 Task: Add an event with the title Sales Pipeline Management and Review, date '2024/03/03', time 9:40 AM to 11:40 AMand add a description: Welcome to the Lunch Break: Meditation Session with a Potential Investor, an exciting opportunity to connect, share your business vision, and explore potential investment opportunities. This meeting is designed to foster a mutually beneficial relationship between you and the investor, providing a platform to discuss your business goals, growth strategies, and the potential for collaboration.Select event color  Tomato . Add location for the event as: Riga, Latvia, logged in from the account softage.4@softage.netand send the event invitation to softage.2@softage.net and softage.3@softage.net. Set a reminder for the event Daily
Action: Mouse moved to (88, 107)
Screenshot: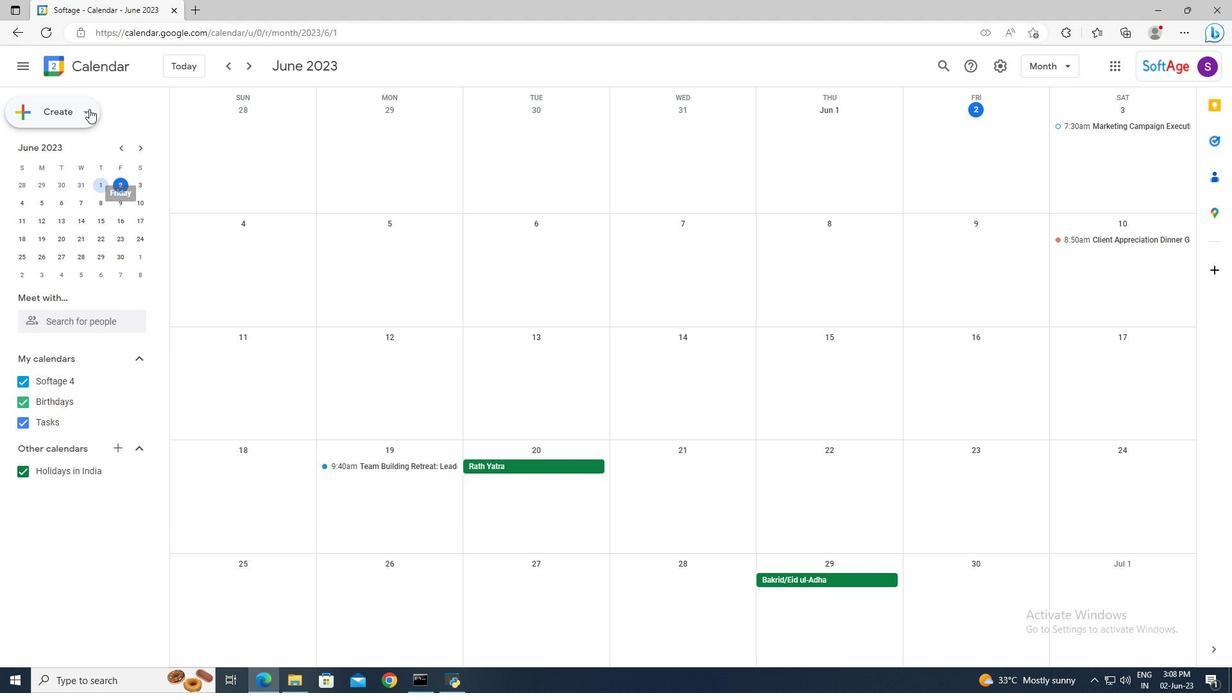 
Action: Mouse pressed left at (88, 107)
Screenshot: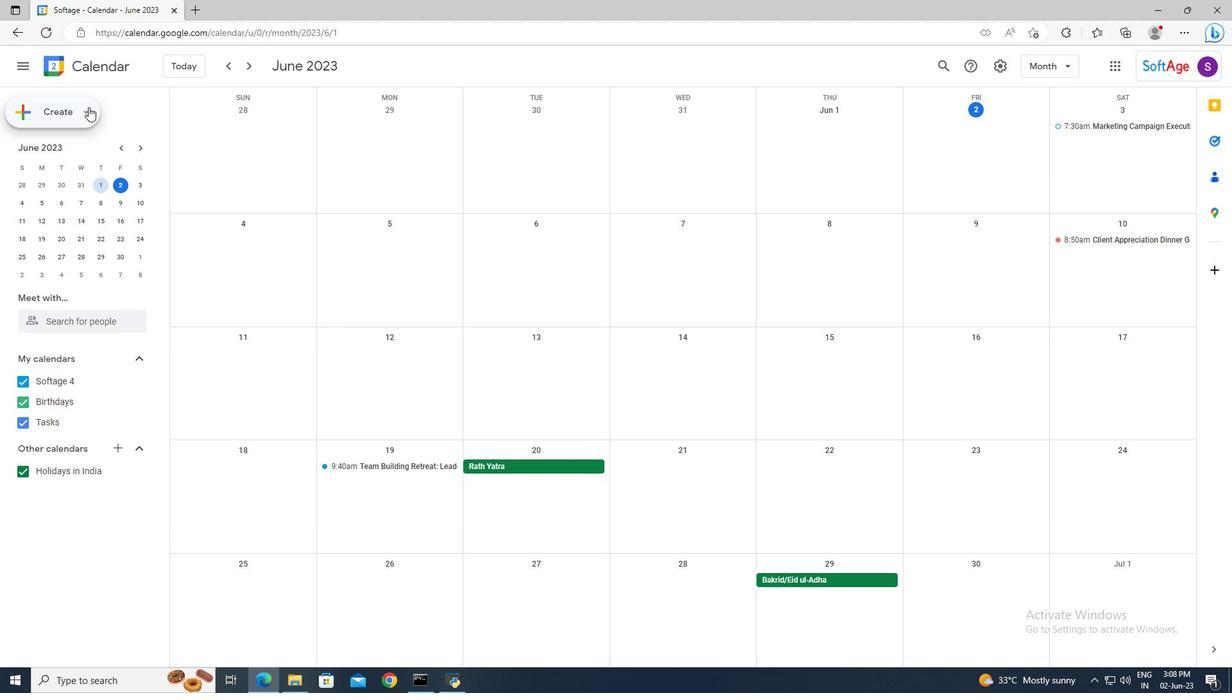 
Action: Mouse moved to (89, 139)
Screenshot: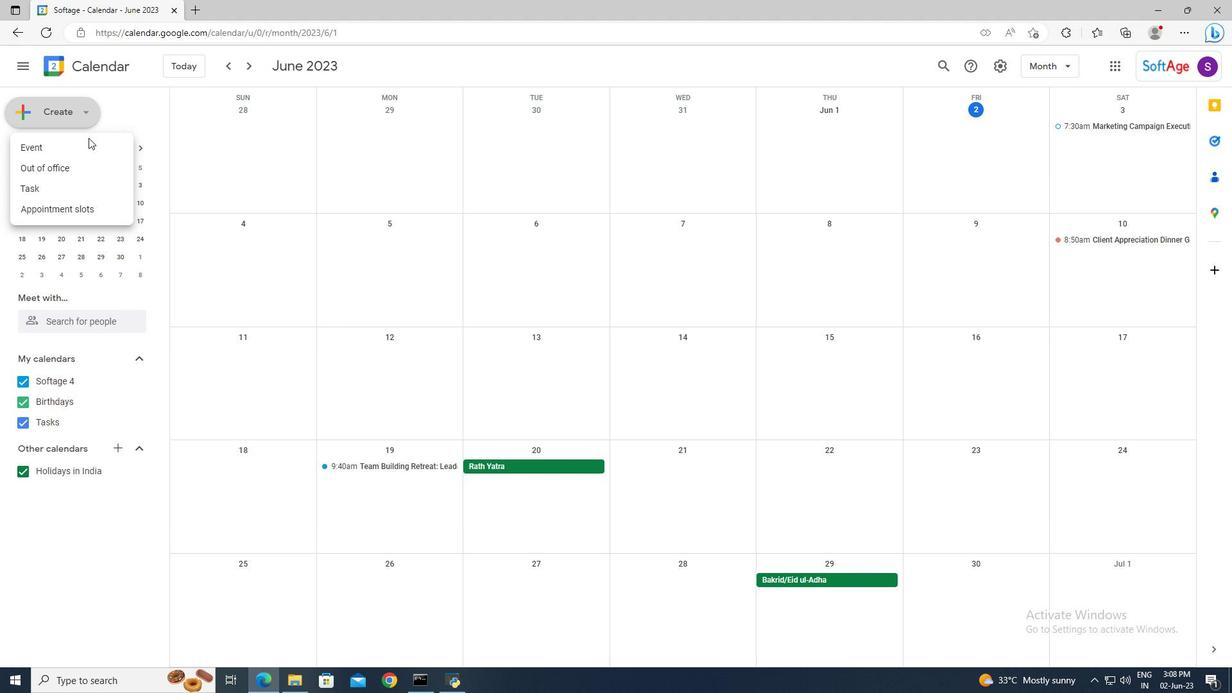 
Action: Mouse pressed left at (89, 139)
Screenshot: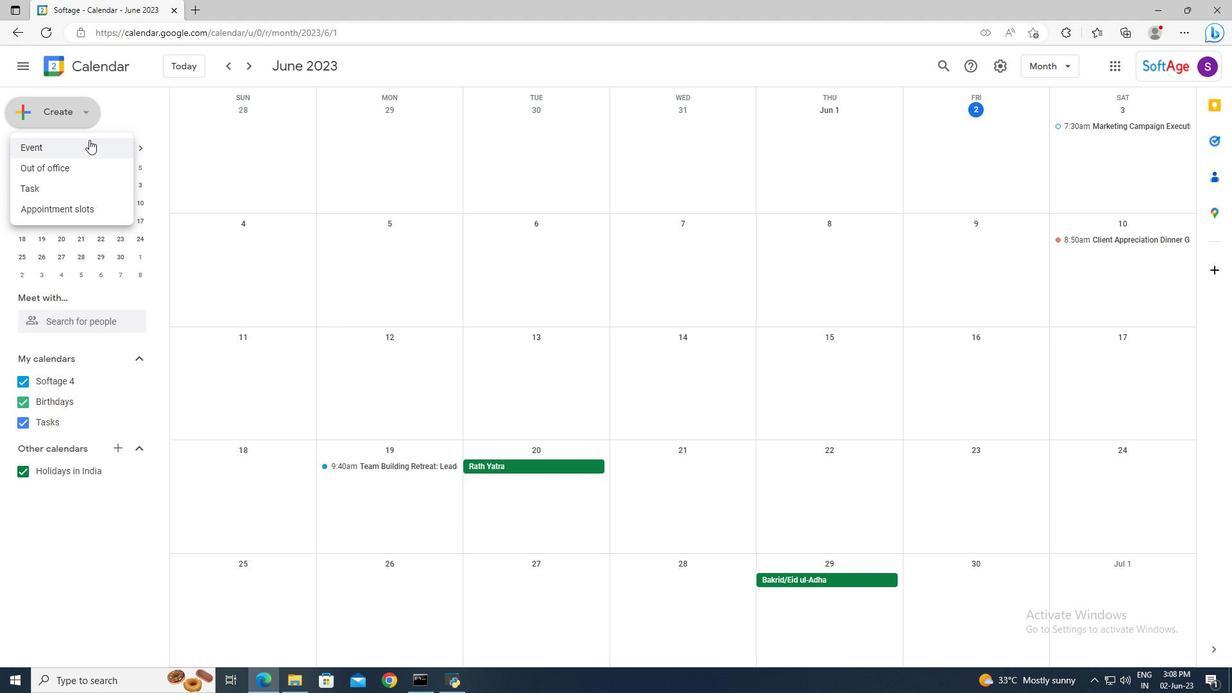 
Action: Mouse moved to (638, 428)
Screenshot: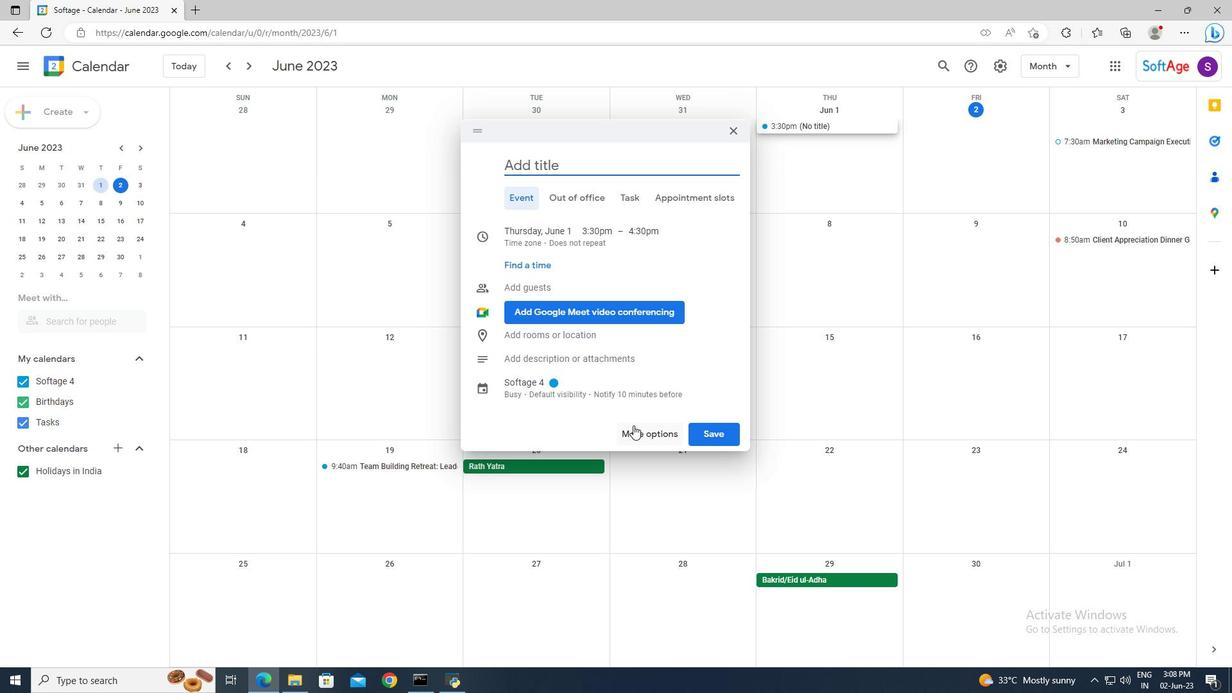
Action: Mouse pressed left at (638, 428)
Screenshot: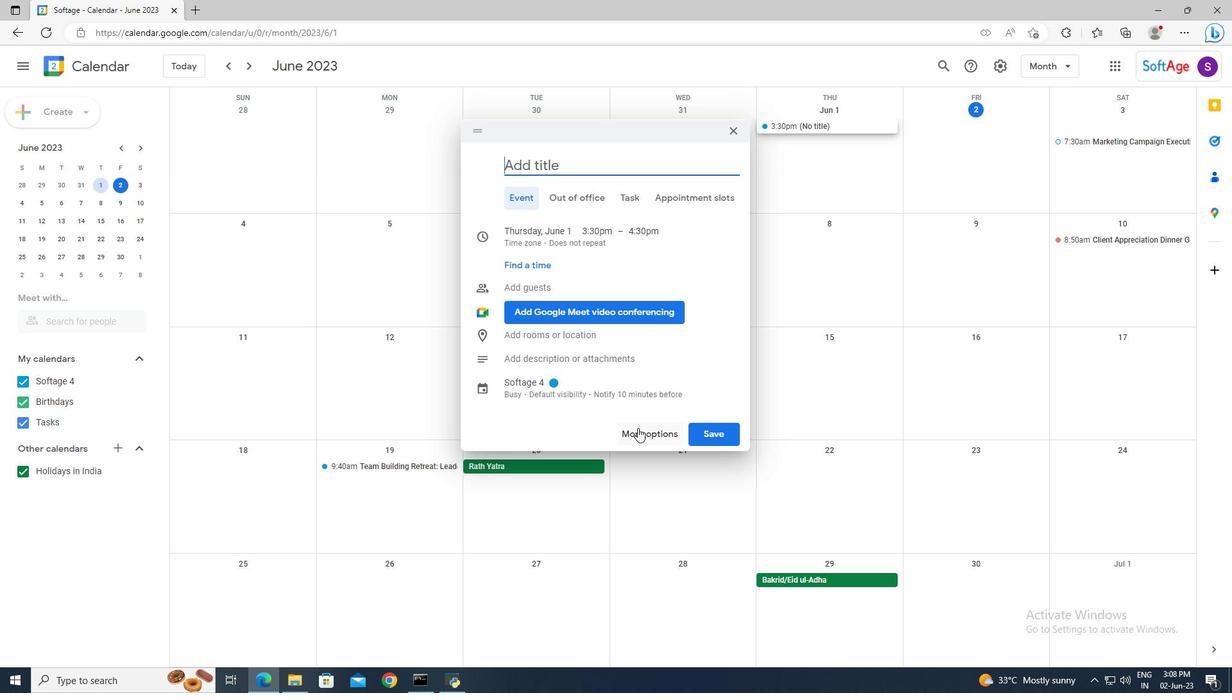 
Action: Mouse moved to (215, 74)
Screenshot: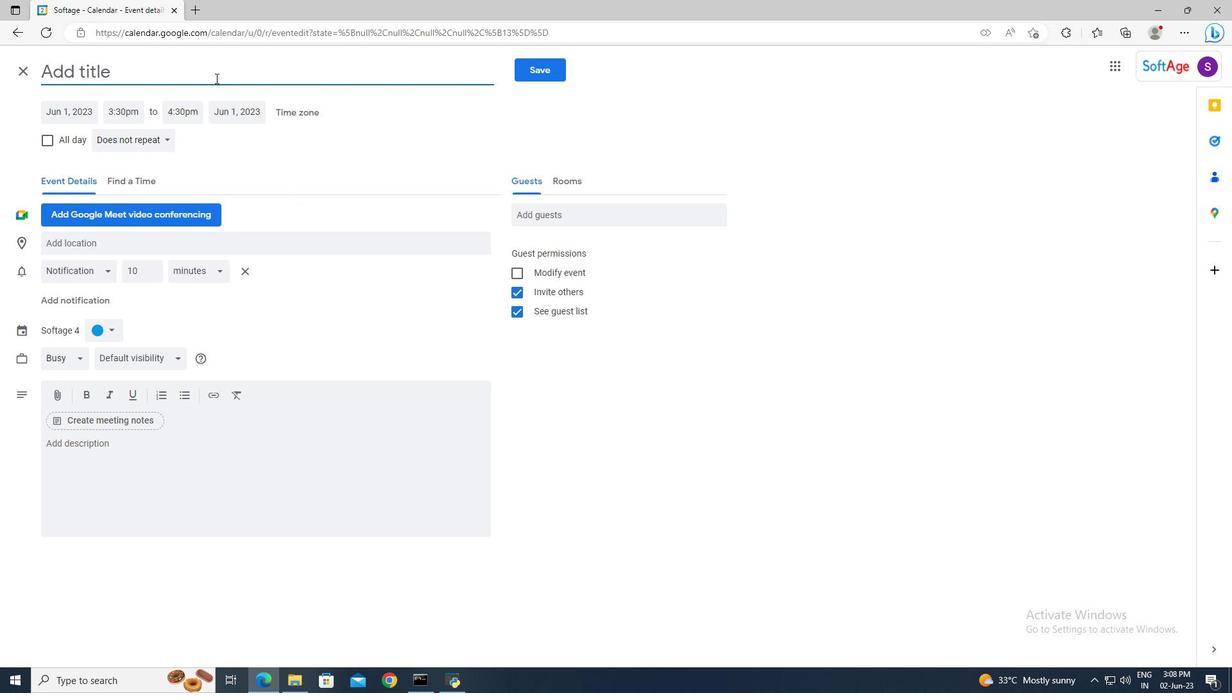 
Action: Mouse pressed left at (215, 74)
Screenshot: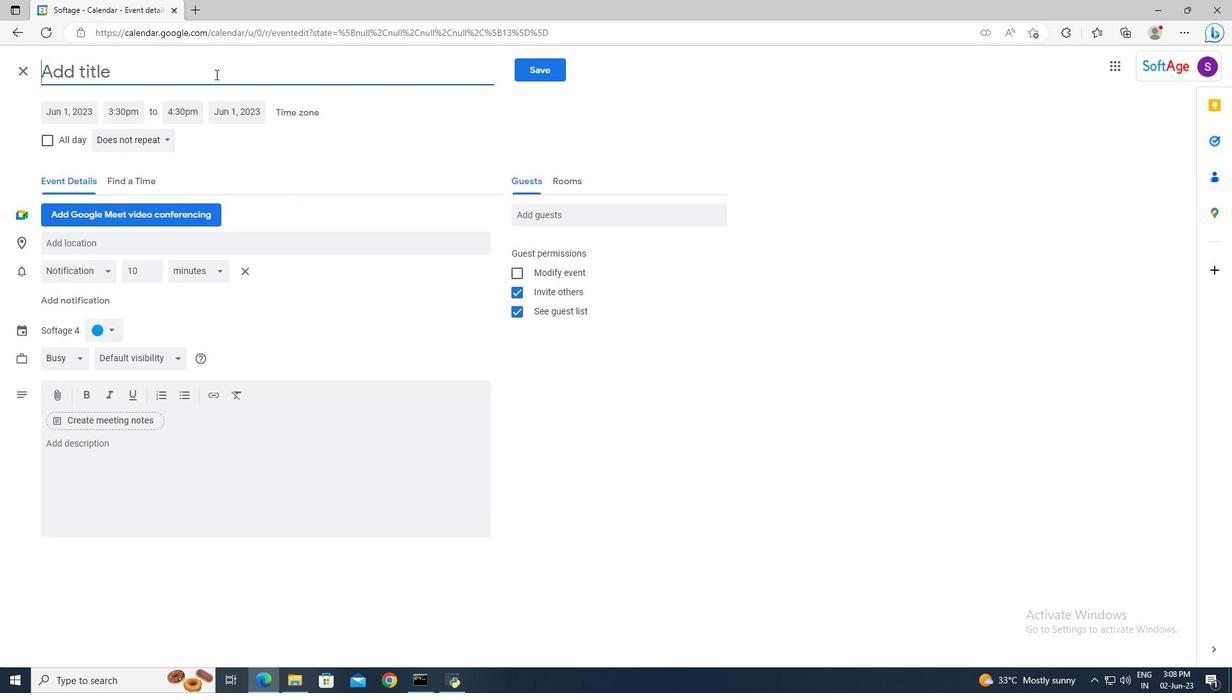 
Action: Key pressed <Key.shift>Sales<Key.space><Key.shift>Pipeline<Key.space><Key.shift>Management<Key.space>and<Key.space><Key.shift>Review
Screenshot: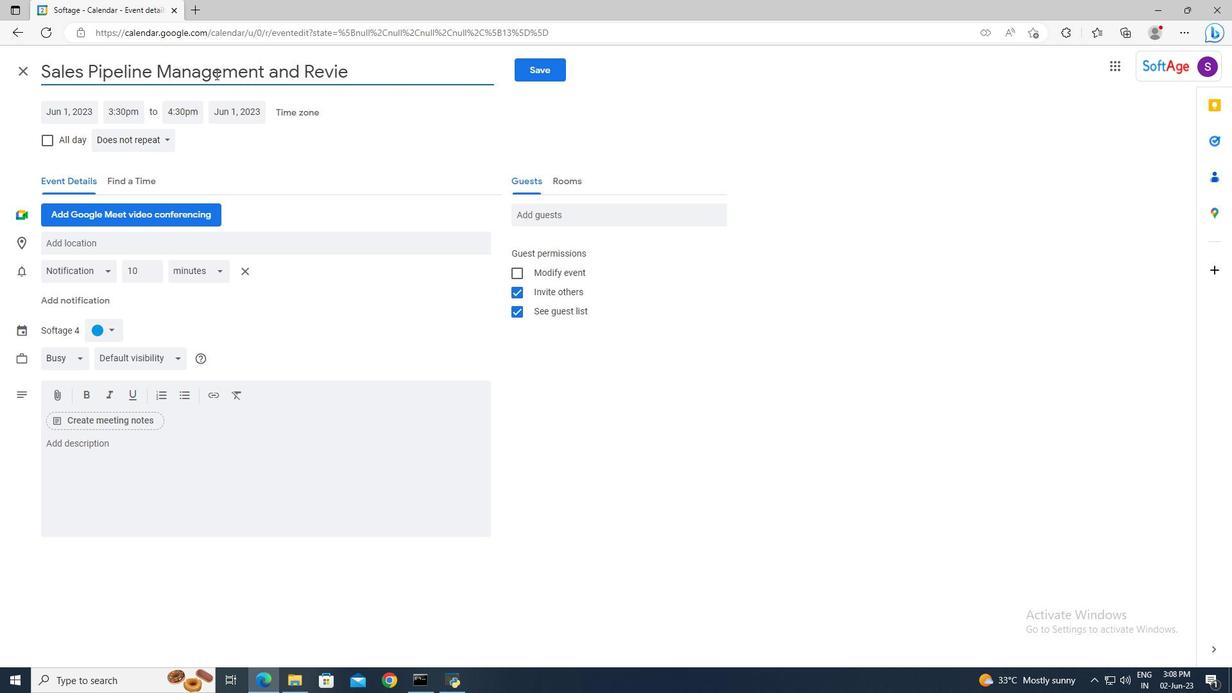 
Action: Mouse moved to (92, 107)
Screenshot: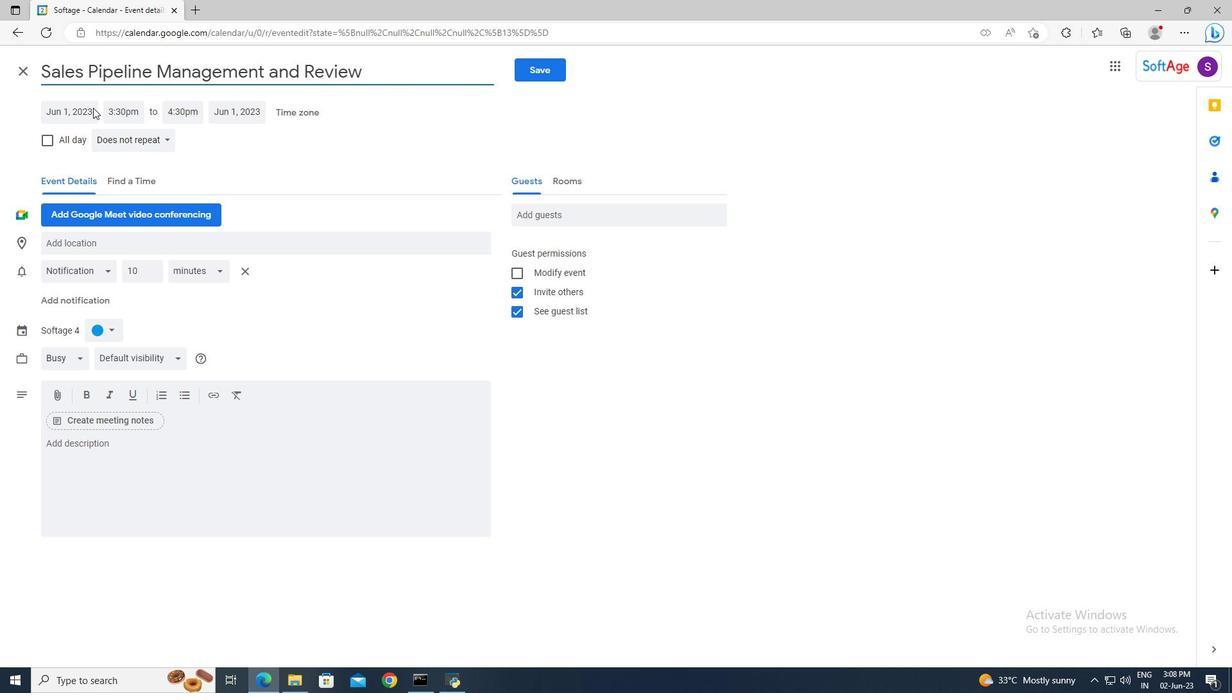 
Action: Mouse pressed left at (92, 107)
Screenshot: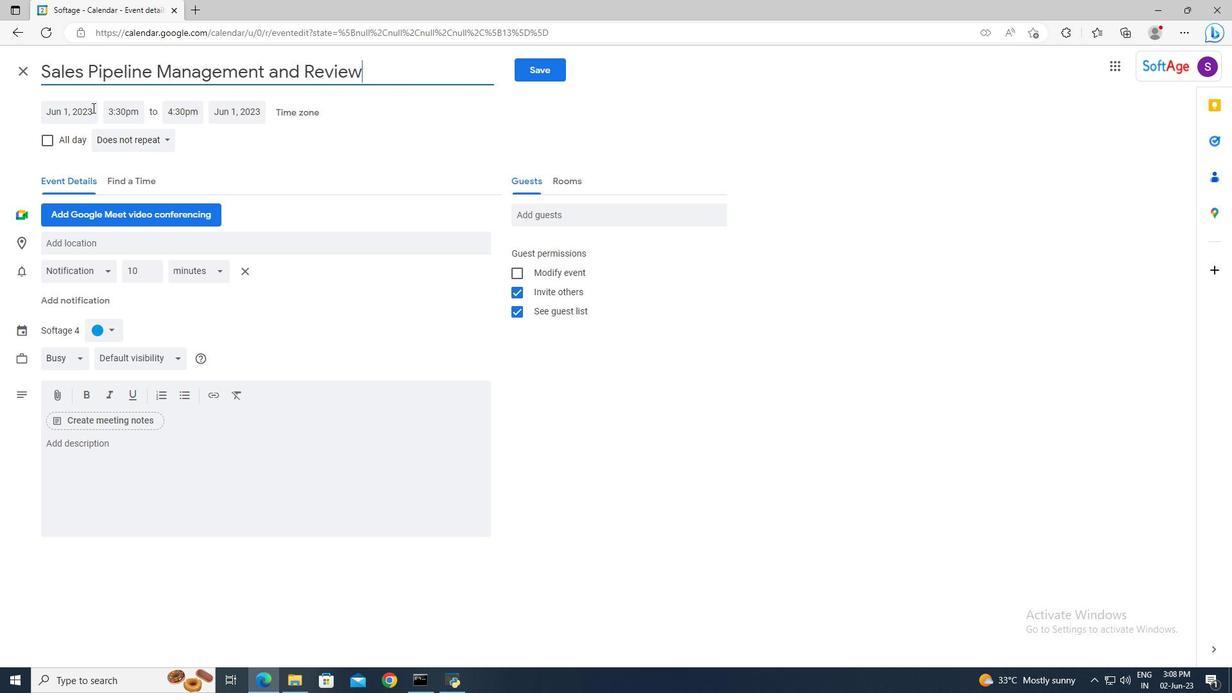 
Action: Mouse moved to (92, 109)
Screenshot: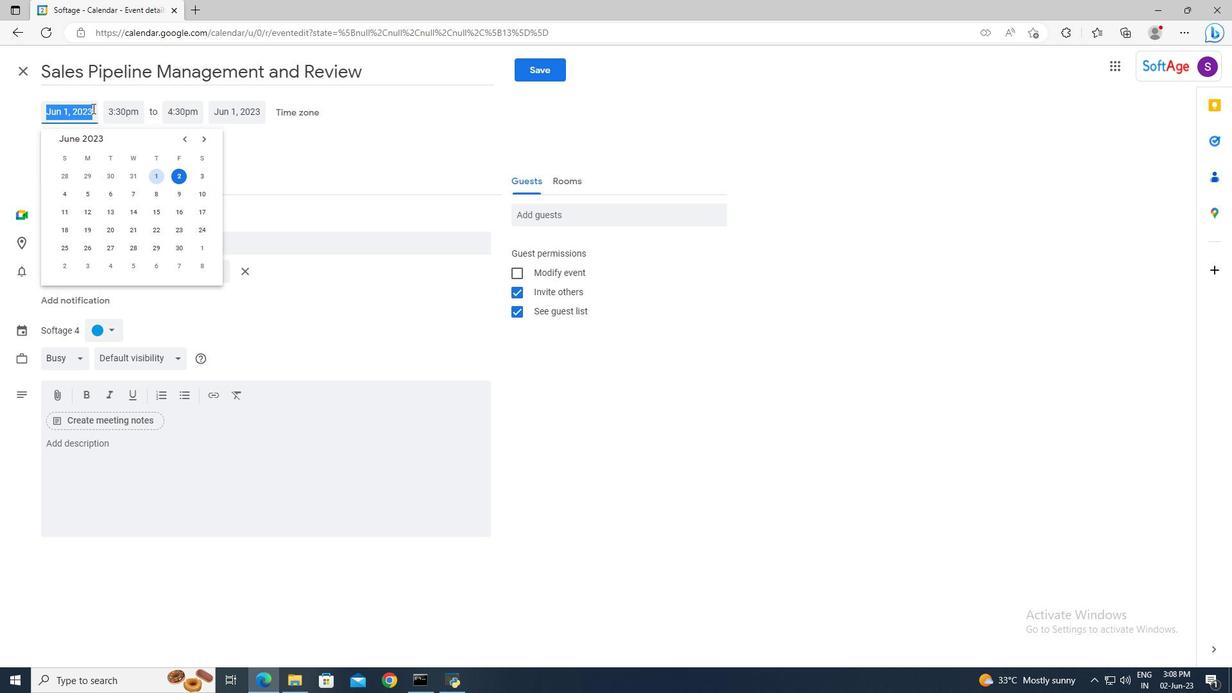 
Action: Key pressed 03/03/2024<Key.enter><Key.tab>9<Key.shift>:40am<Key.enter><Key.tab>11<Key.shift>:40<Key.enter>
Screenshot: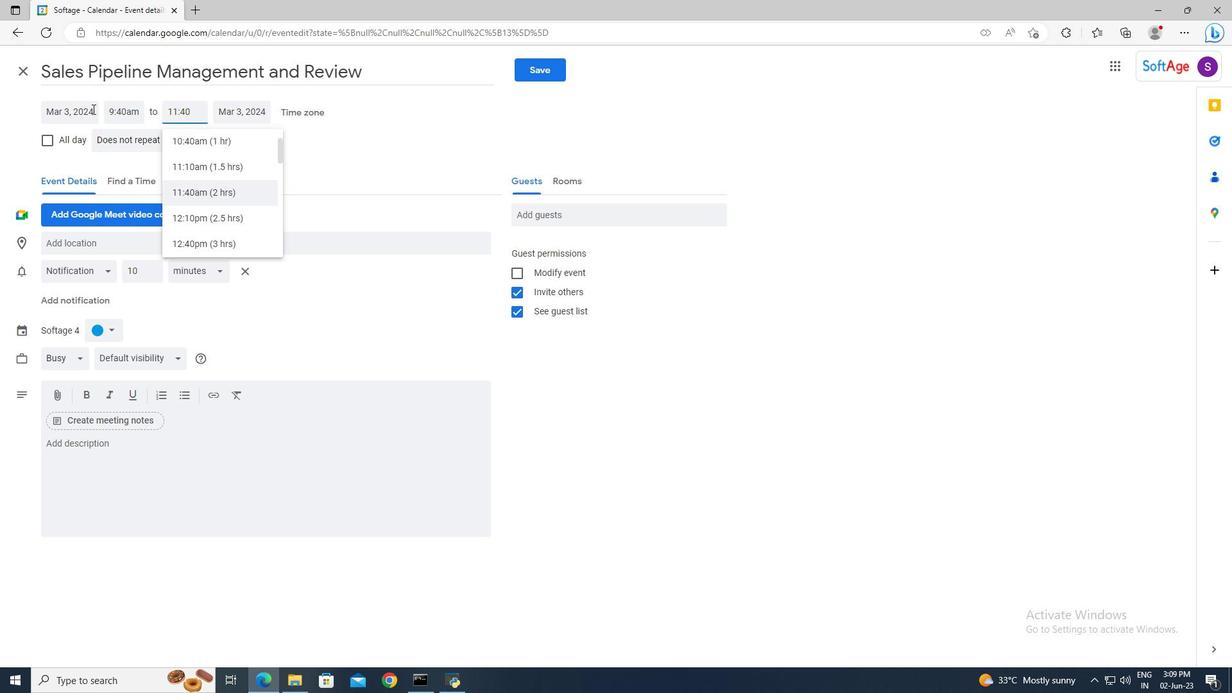
Action: Mouse moved to (107, 444)
Screenshot: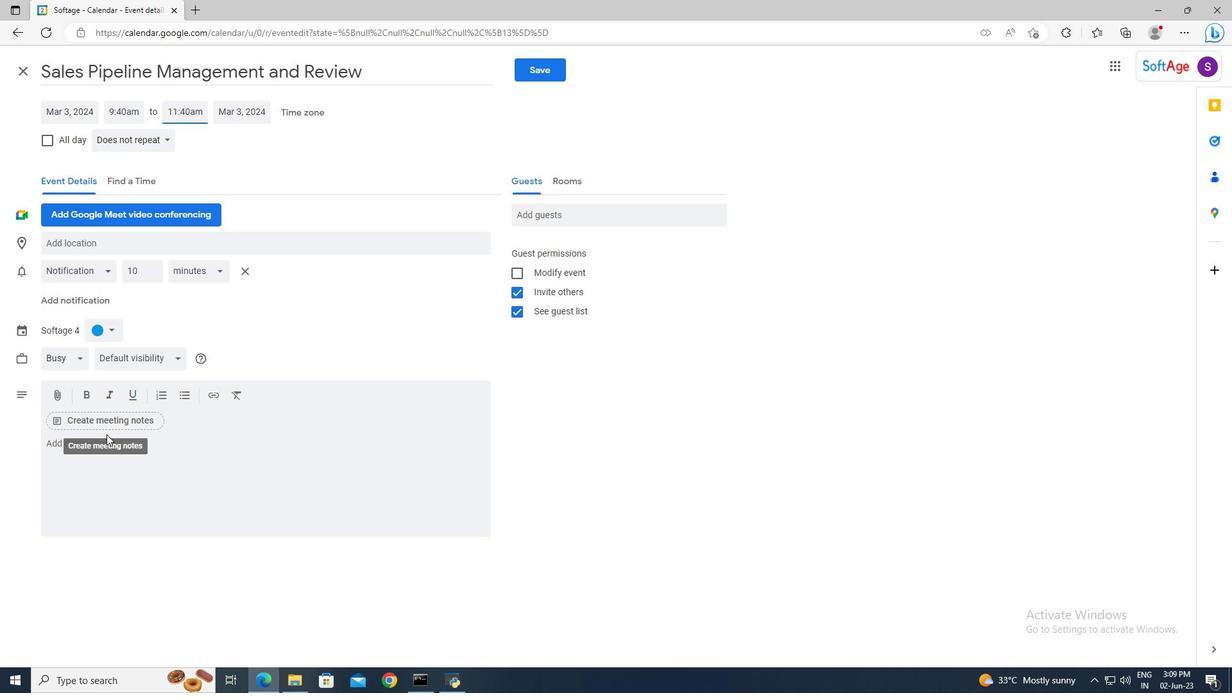 
Action: Mouse pressed left at (107, 444)
Screenshot: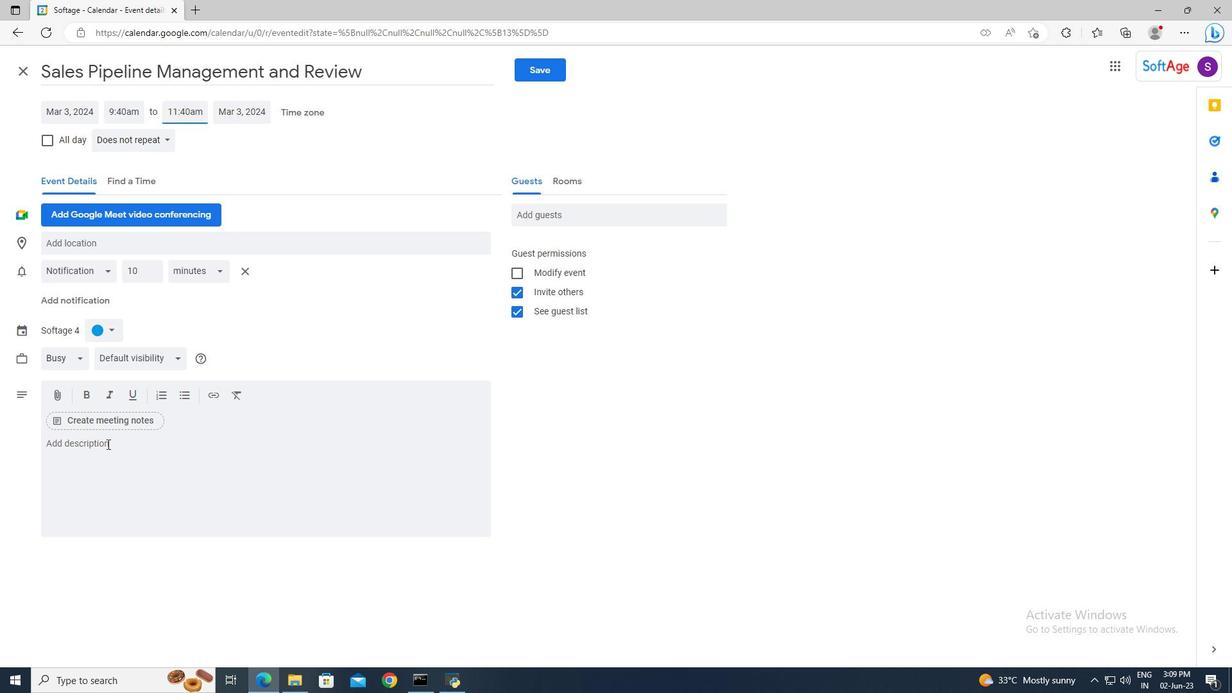 
Action: Key pressed <Key.shift>We
Screenshot: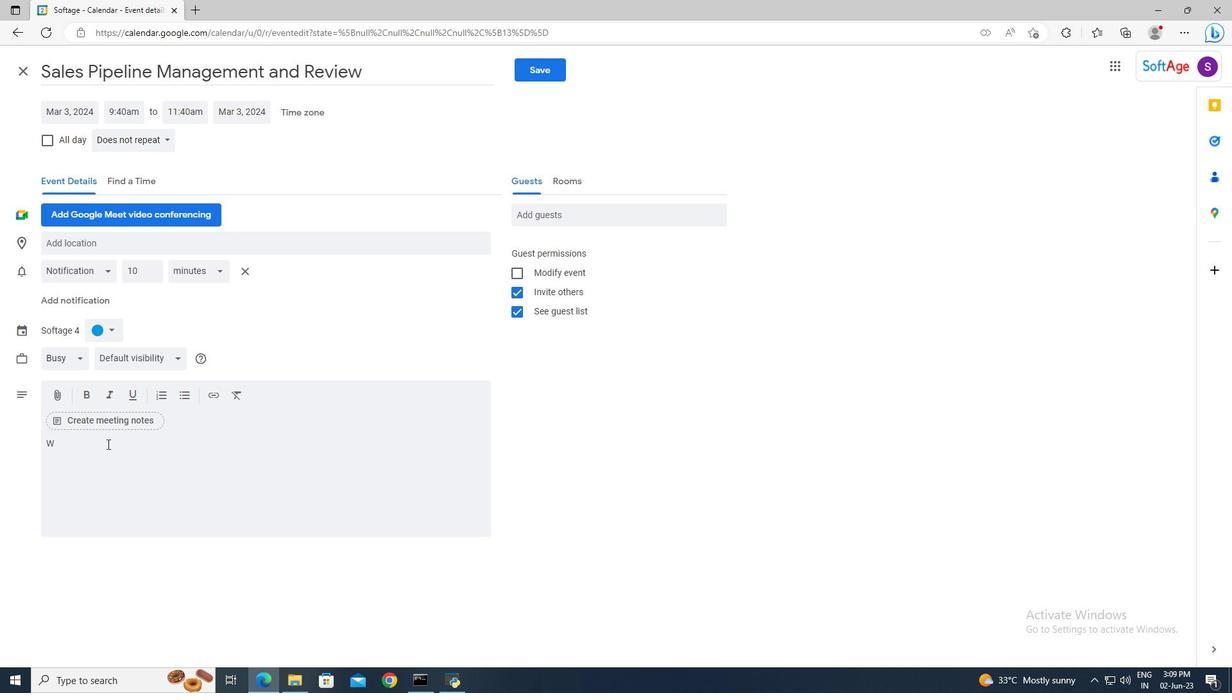
Action: Mouse moved to (107, 444)
Screenshot: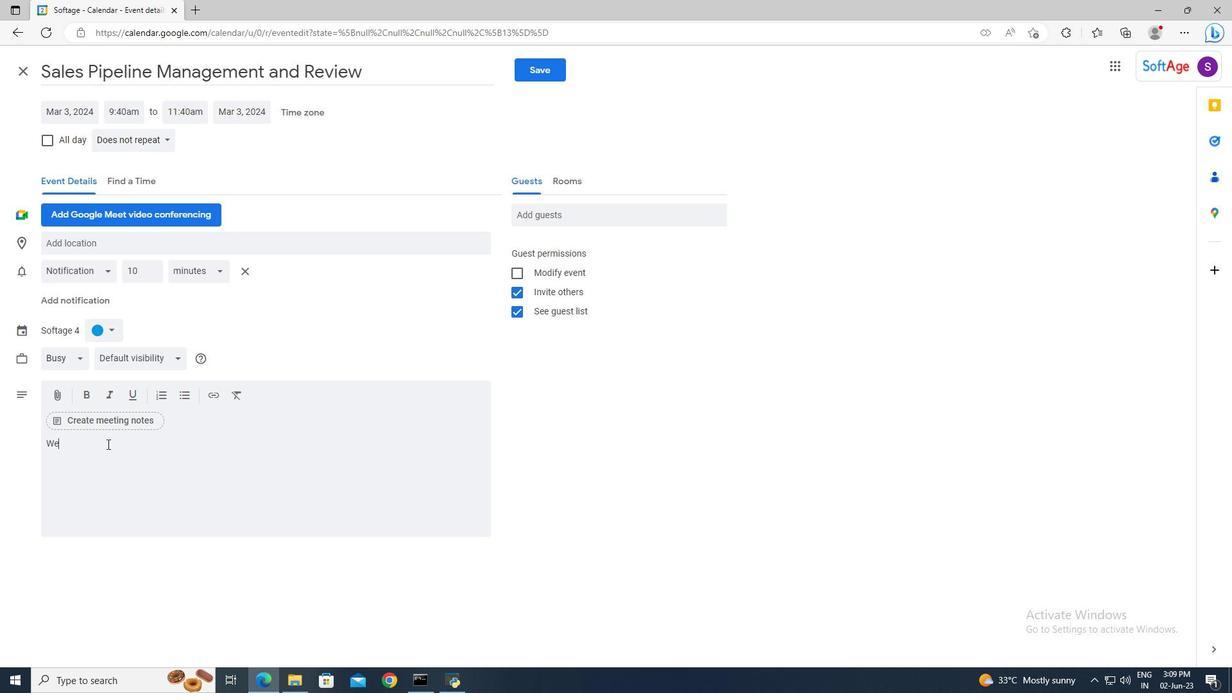 
Action: Key pressed lcom<Key.space>to<Key.backspace><Key.backspace><Key.backspace>e<Key.space>to<Key.space>the<Key.space><Key.shift>Lunch<Key.space>b<Key.backspace><Key.shift>Break<Key.shift>:<Key.space><Key.shift>Meditation<Key.space><Key.shift_r>Session<Key.space>with<Key.space>a<Key.space><Key.shift>Potential<Key.space><Key.shift>Investor,<Key.space>an<Key.space>exciting<Key.space>opportunity<Key.space>to<Key.space>connect,<Key.space>share<Key.space>your<Key.space>business<Key.space>vision,<Key.space>and<Key.space>explore<Key.space>potential<Key.space>investment<Key.space>opportunities.<Key.space><Key.shift>This<Key.space>meeting<Key.space>is<Key.space>designed<Key.space>to<Key.space>foster<Key.space>a<Key.space>mutually<Key.space>beneficial<Key.space>relationship<Key.space>betww<Key.backspace>een<Key.space>you<Key.space>and<Key.space>the<Key.space>investor,<Key.space>providing<Key.space>a<Key.space>platform<Key.space>to<Key.space>discuss<Key.space>your<Key.space>business<Key.space>goals,<Key.space>growth<Key.space>strategies,<Key.space>and<Key.space>the<Key.space>potential<Key.space>for<Key.space>collaboration.
Screenshot: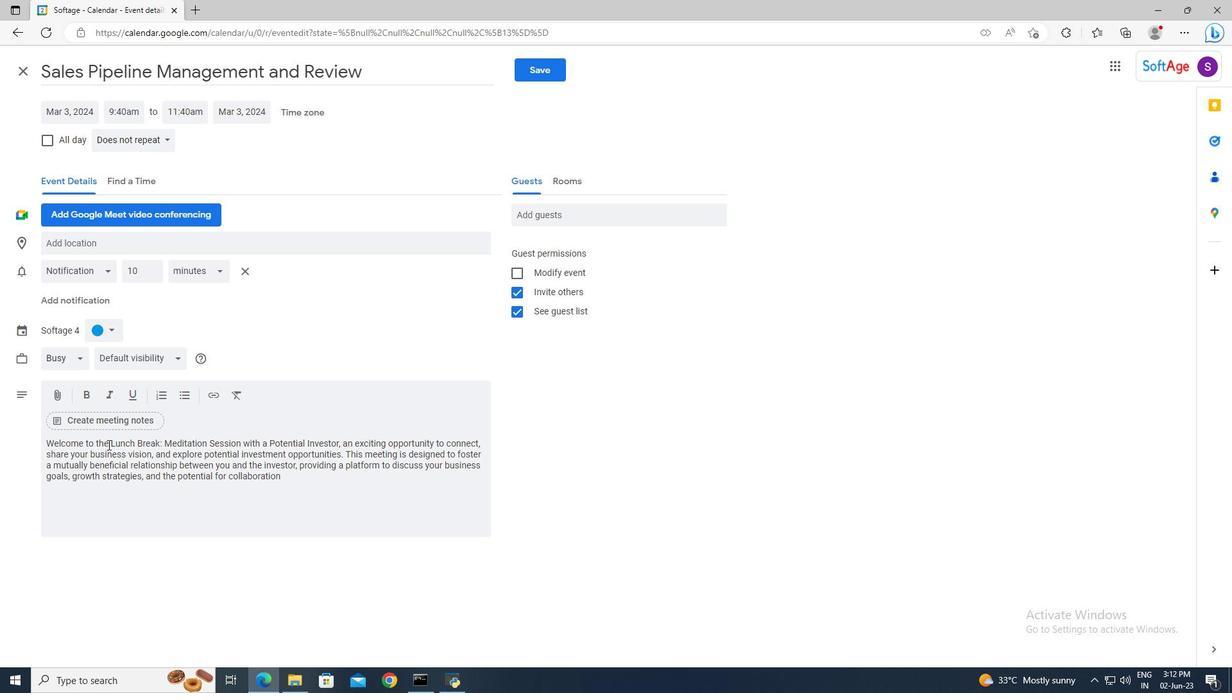 
Action: Mouse moved to (110, 331)
Screenshot: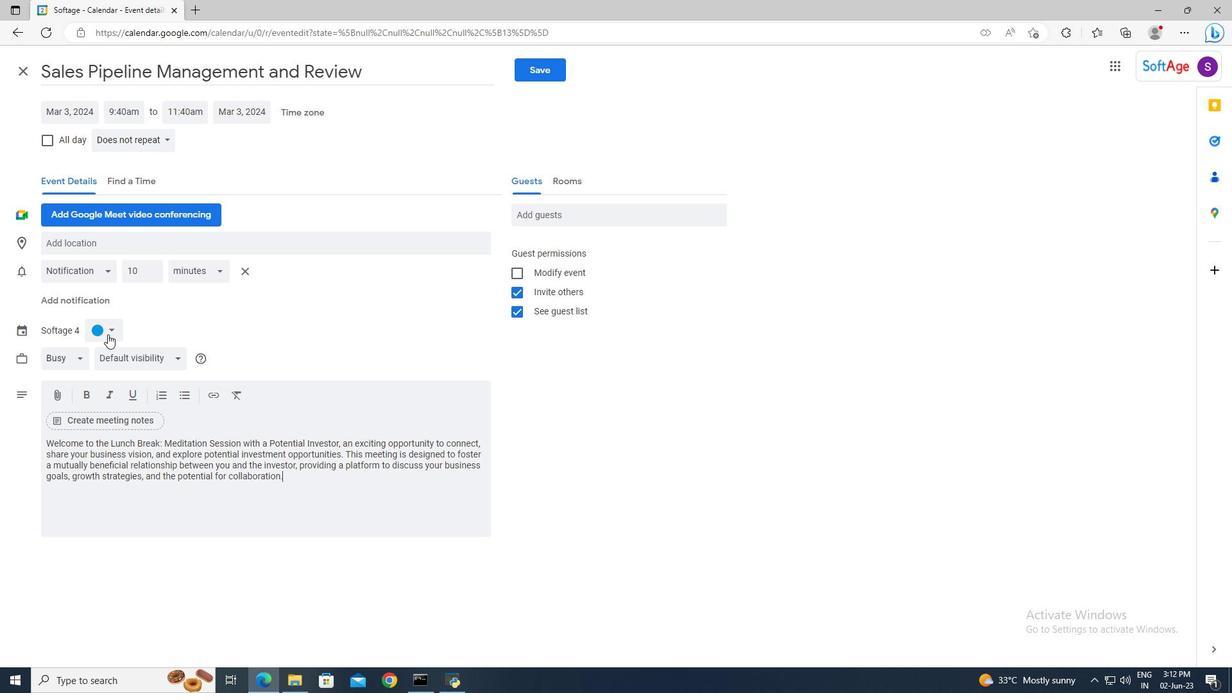 
Action: Mouse pressed left at (110, 331)
Screenshot: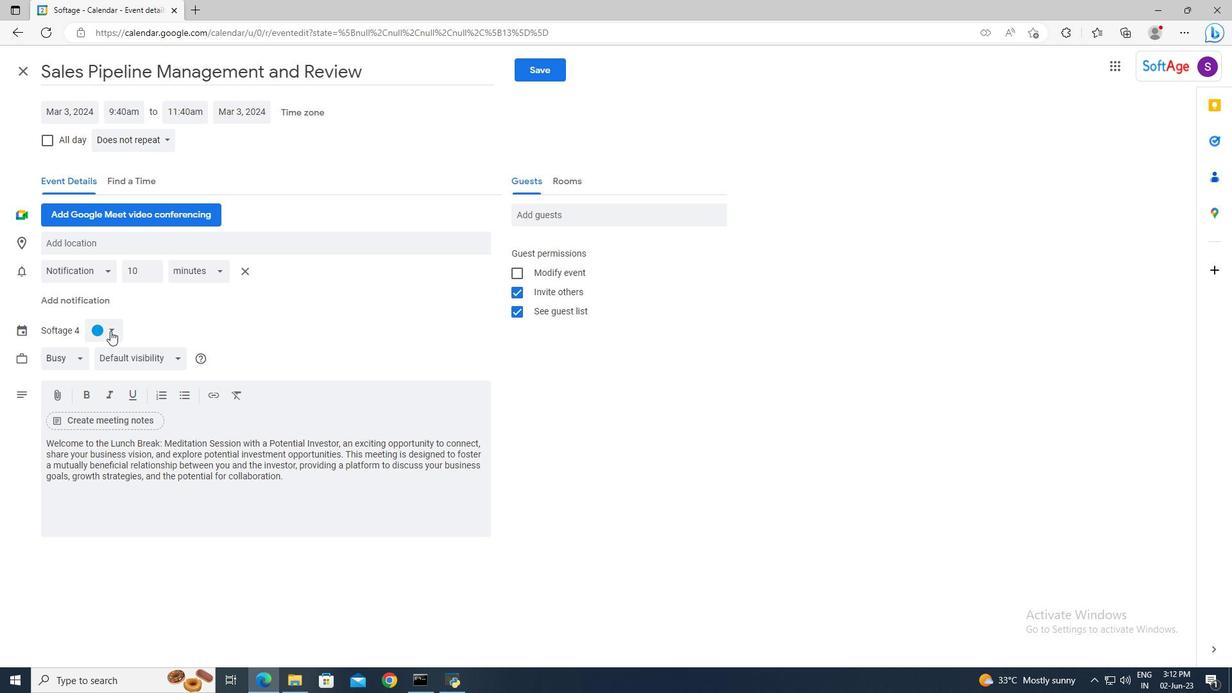
Action: Mouse moved to (97, 330)
Screenshot: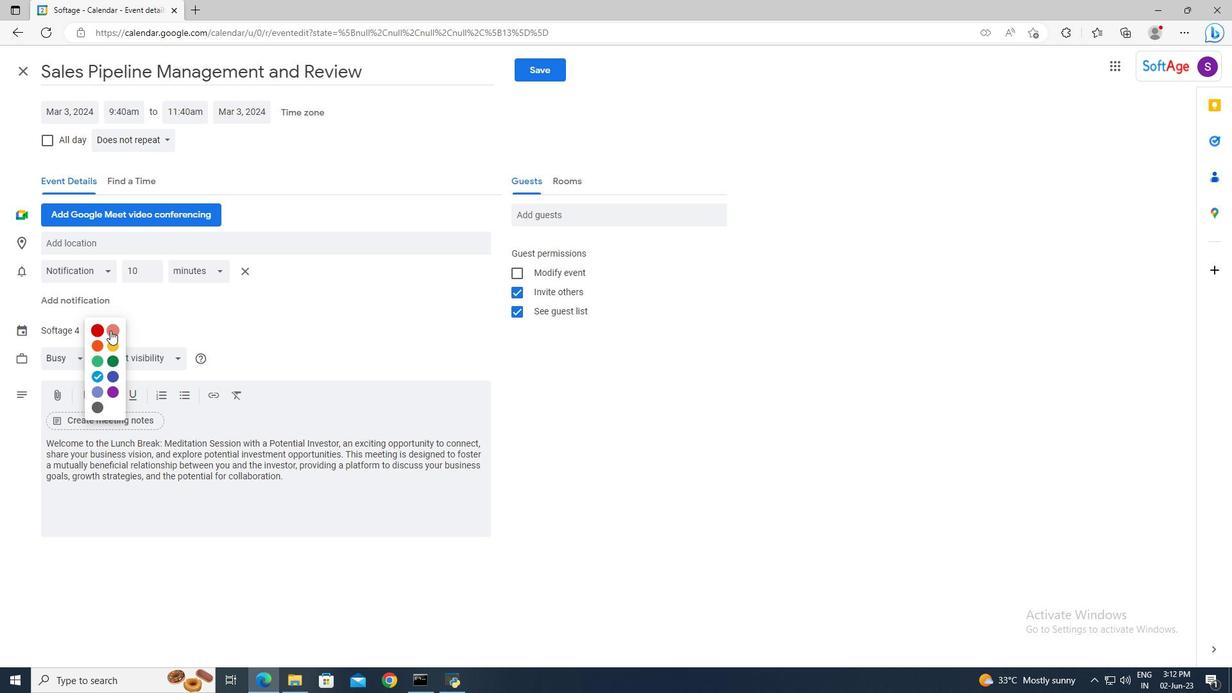 
Action: Mouse pressed left at (97, 330)
Screenshot: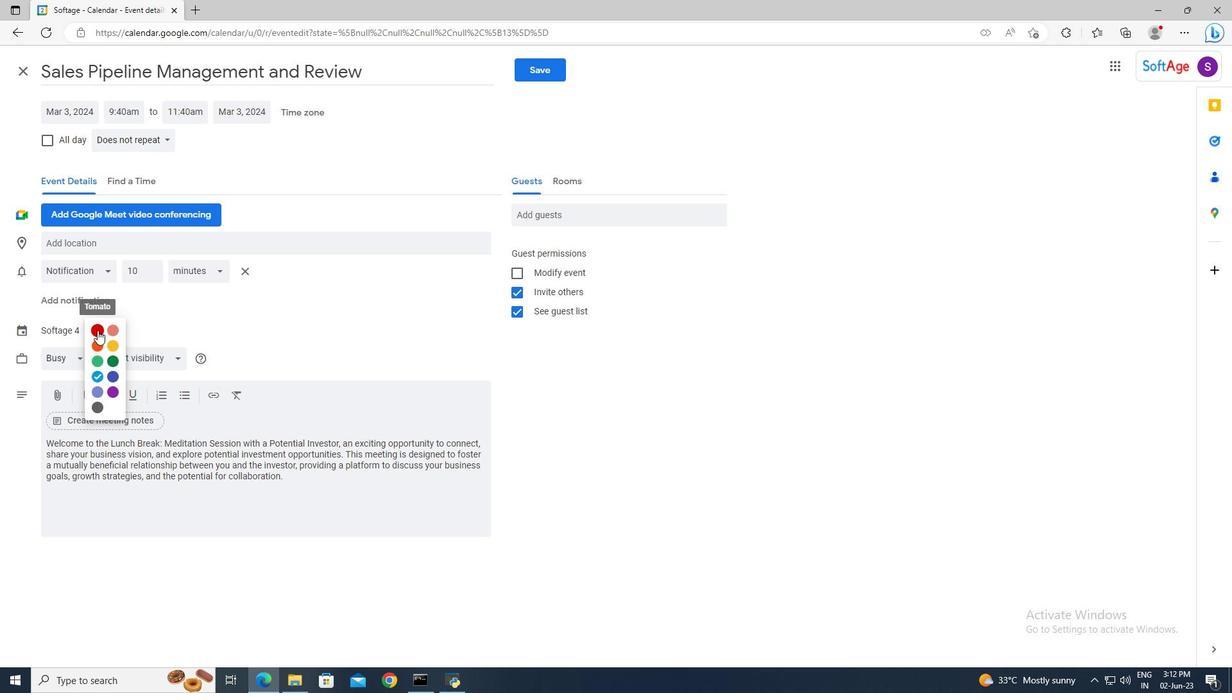 
Action: Mouse moved to (101, 243)
Screenshot: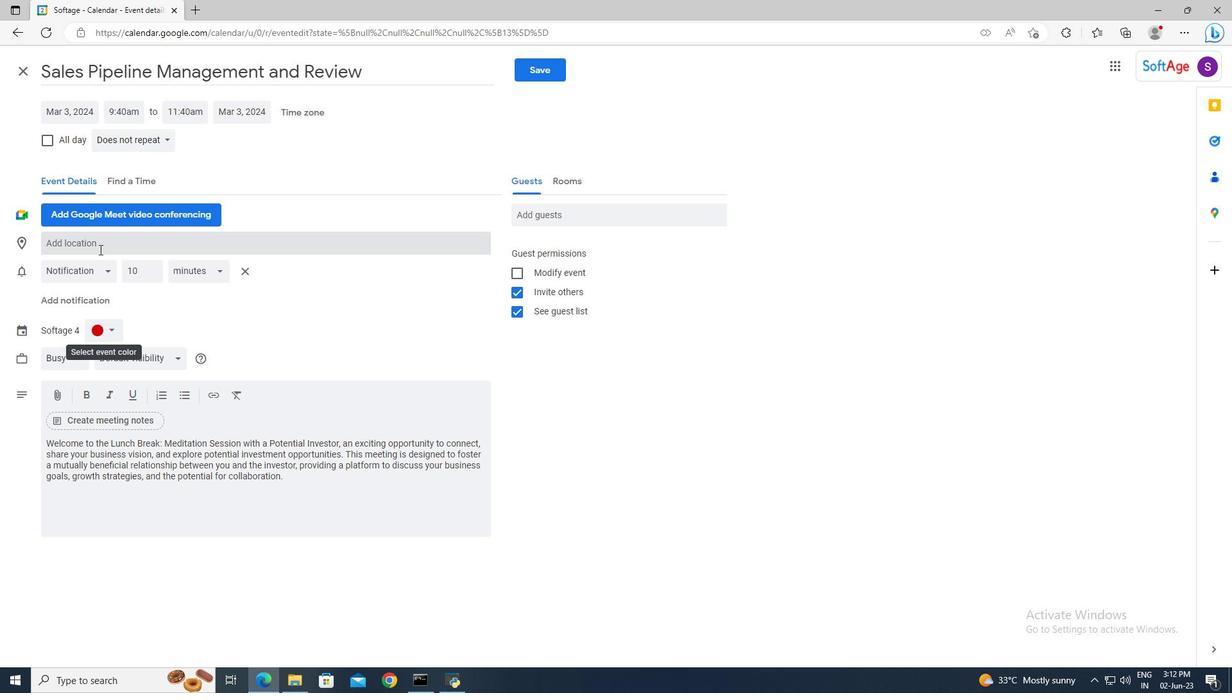 
Action: Mouse pressed left at (101, 243)
Screenshot: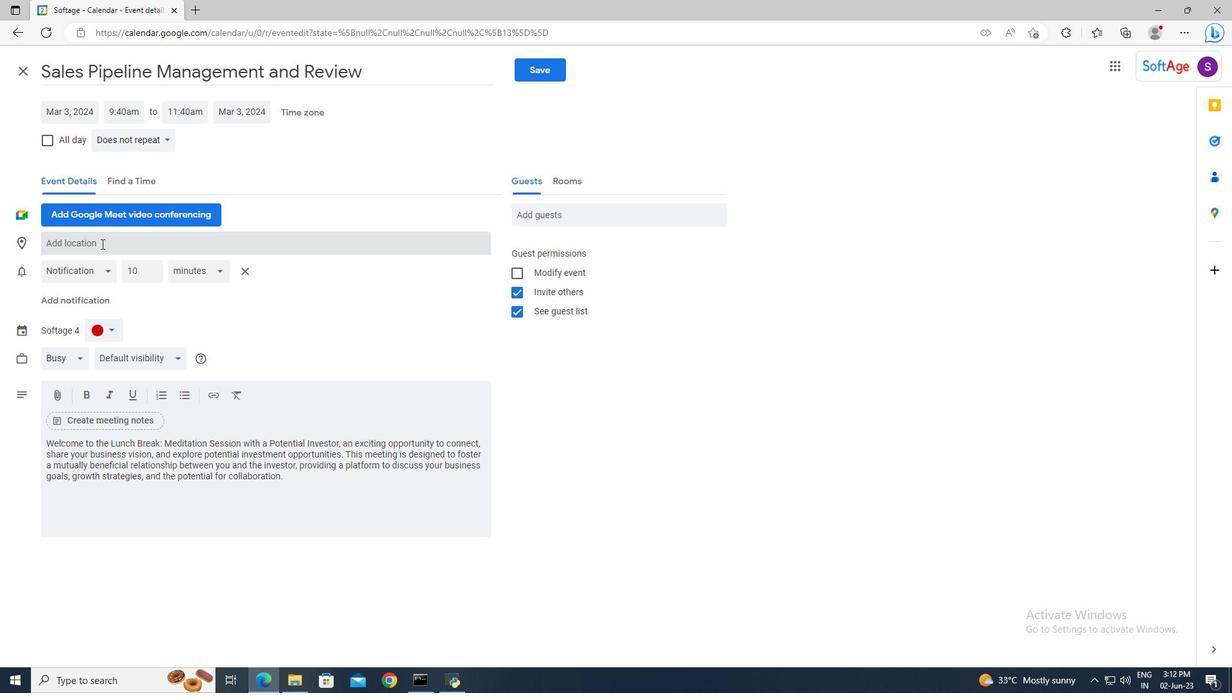 
Action: Key pressed <Key.shift><Key.shift><Key.shift><Key.shift><Key.shift><Key.shift><Key.shift><Key.shift>Riga,<Key.space><Key.shift>Latvia
Screenshot: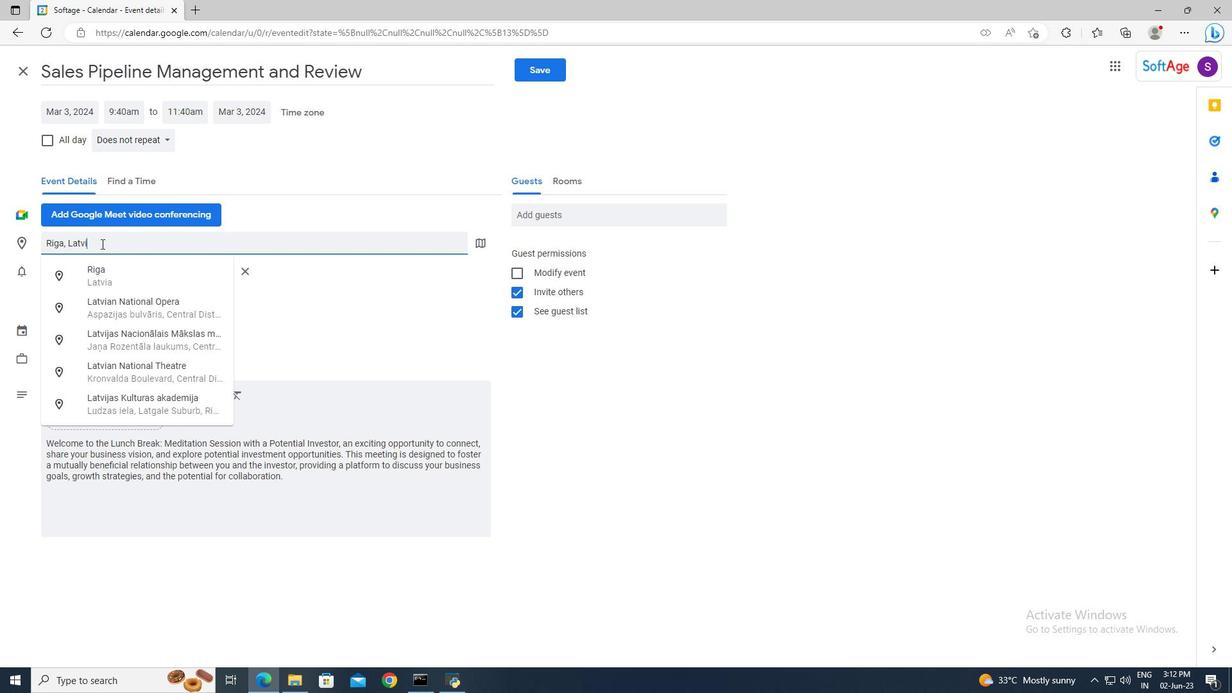 
Action: Mouse moved to (101, 276)
Screenshot: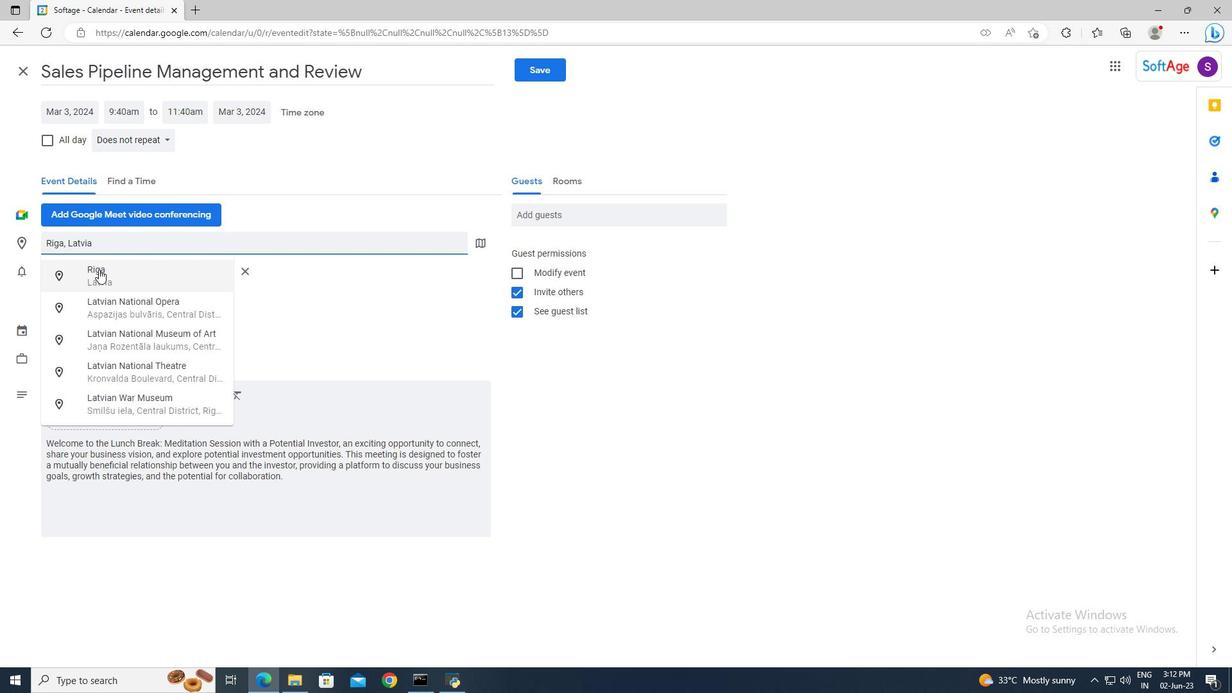 
Action: Mouse pressed left at (101, 276)
Screenshot: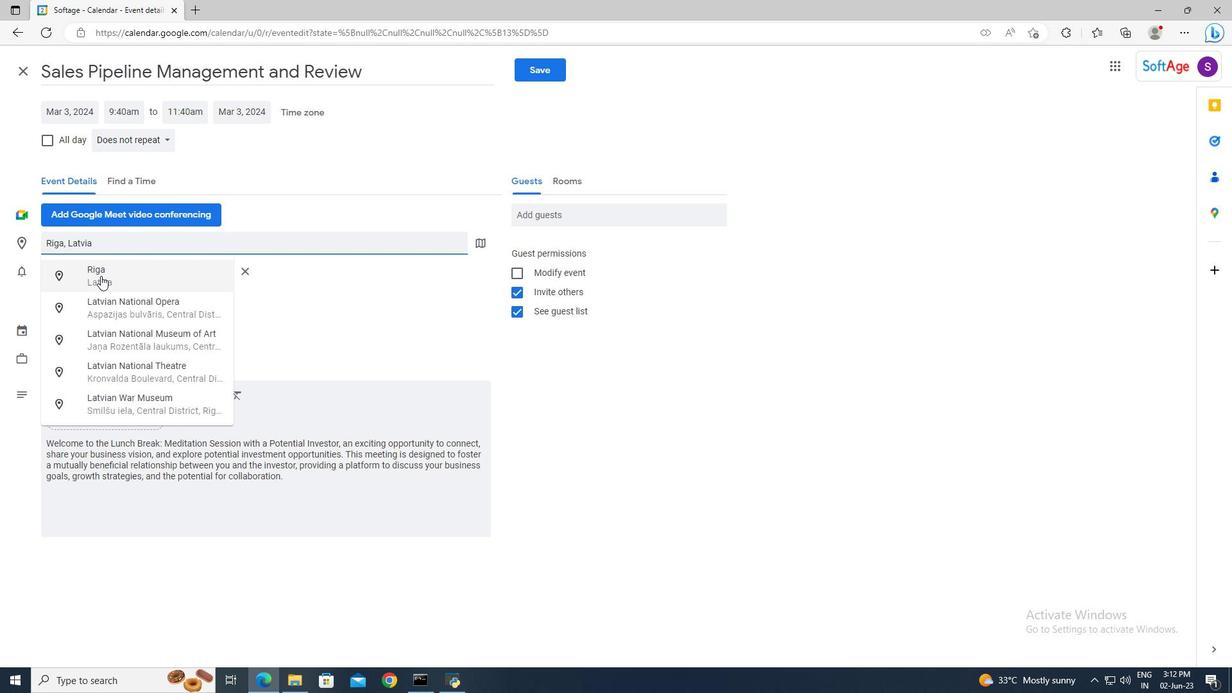 
Action: Mouse moved to (541, 219)
Screenshot: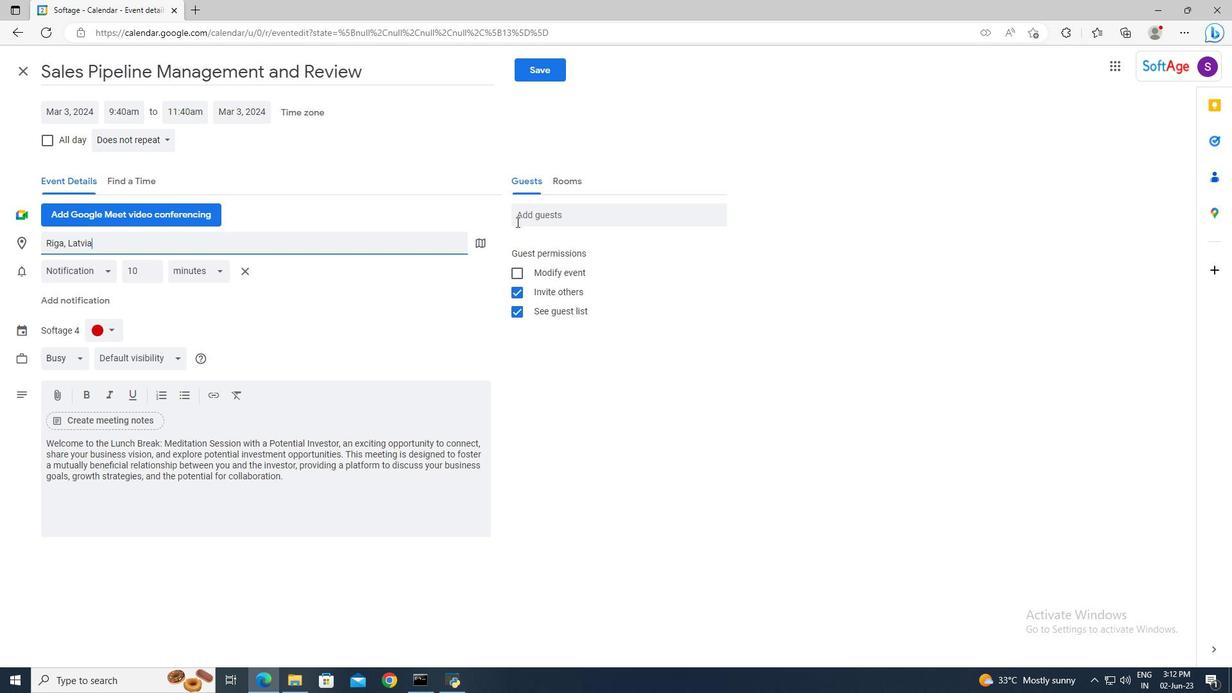
Action: Mouse pressed left at (541, 219)
Screenshot: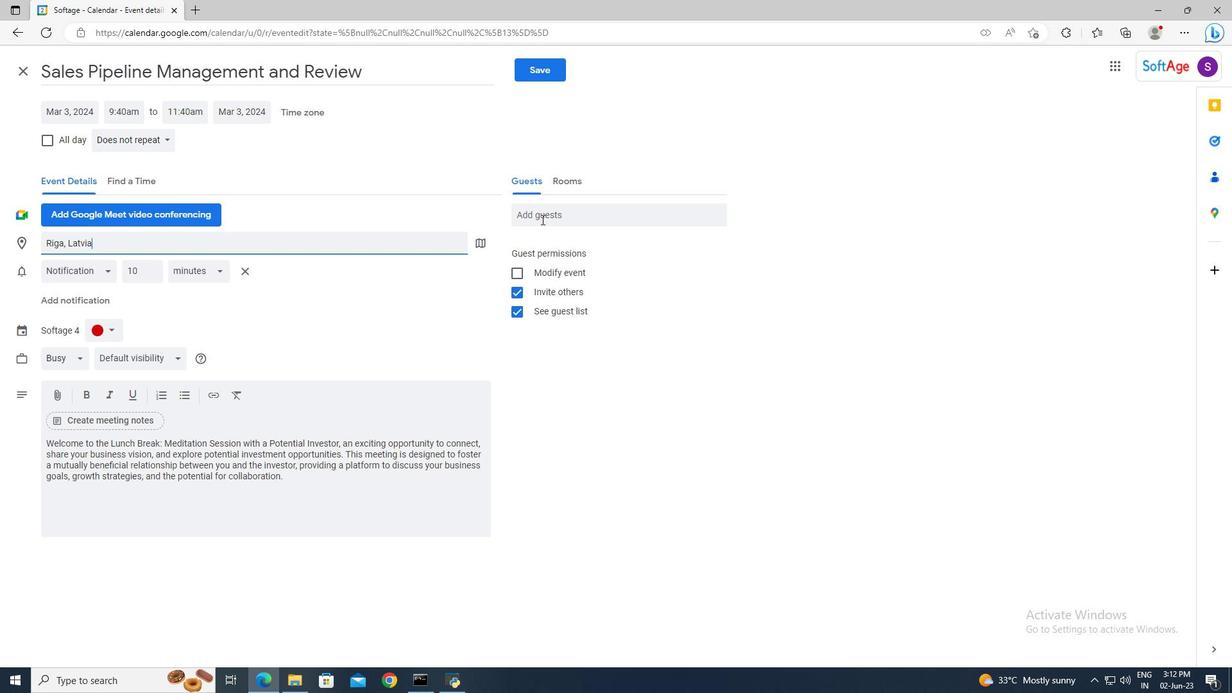 
Action: Mouse moved to (540, 218)
Screenshot: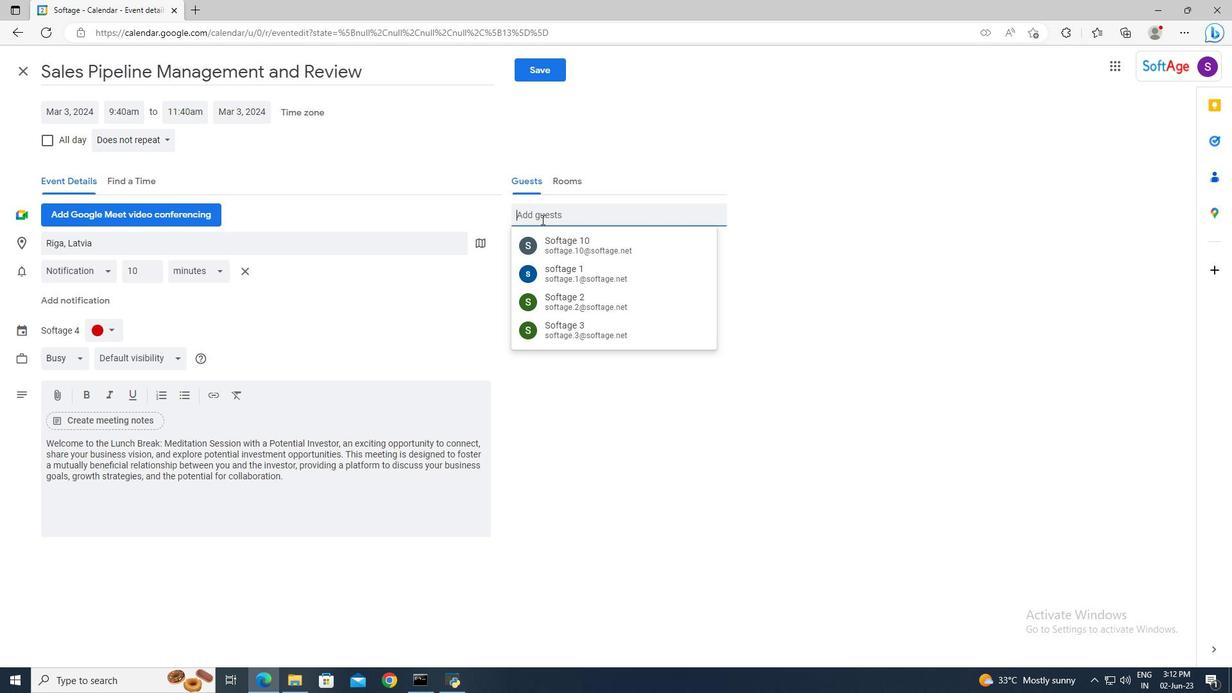 
Action: Key pressed softage.2<Key.shift>@softage.net<Key.enter>softage.3<Key.shift>@softage.net<Key.enter>
Screenshot: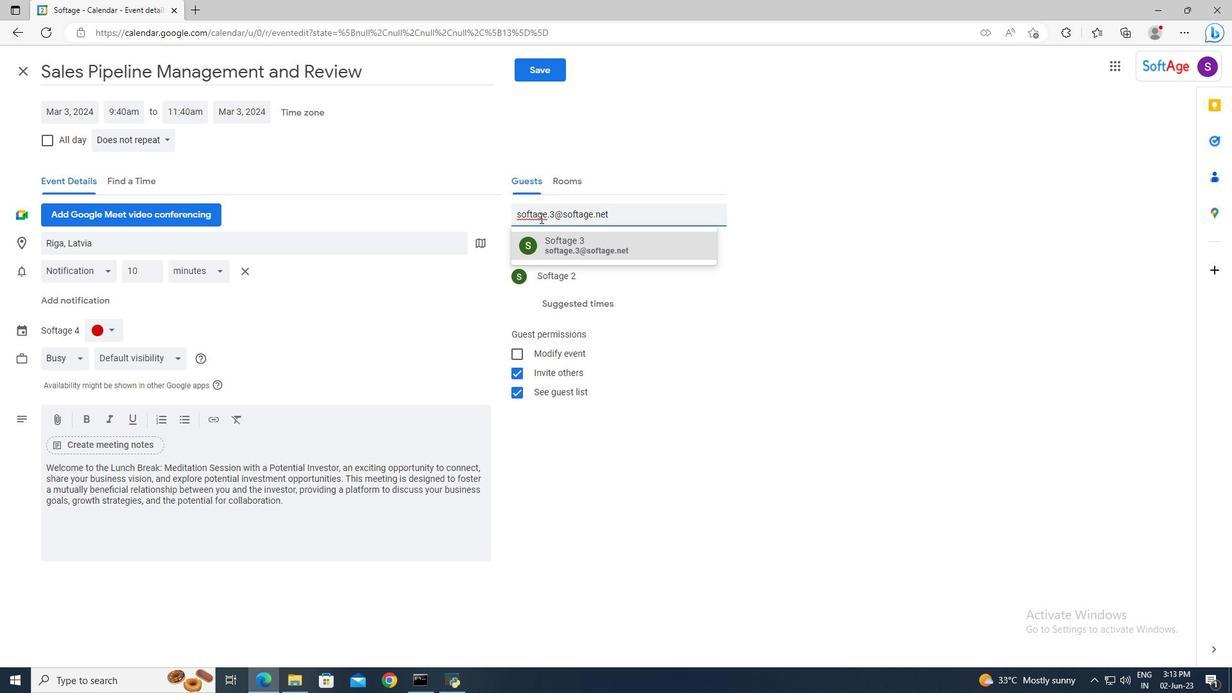 
Action: Mouse moved to (166, 138)
Screenshot: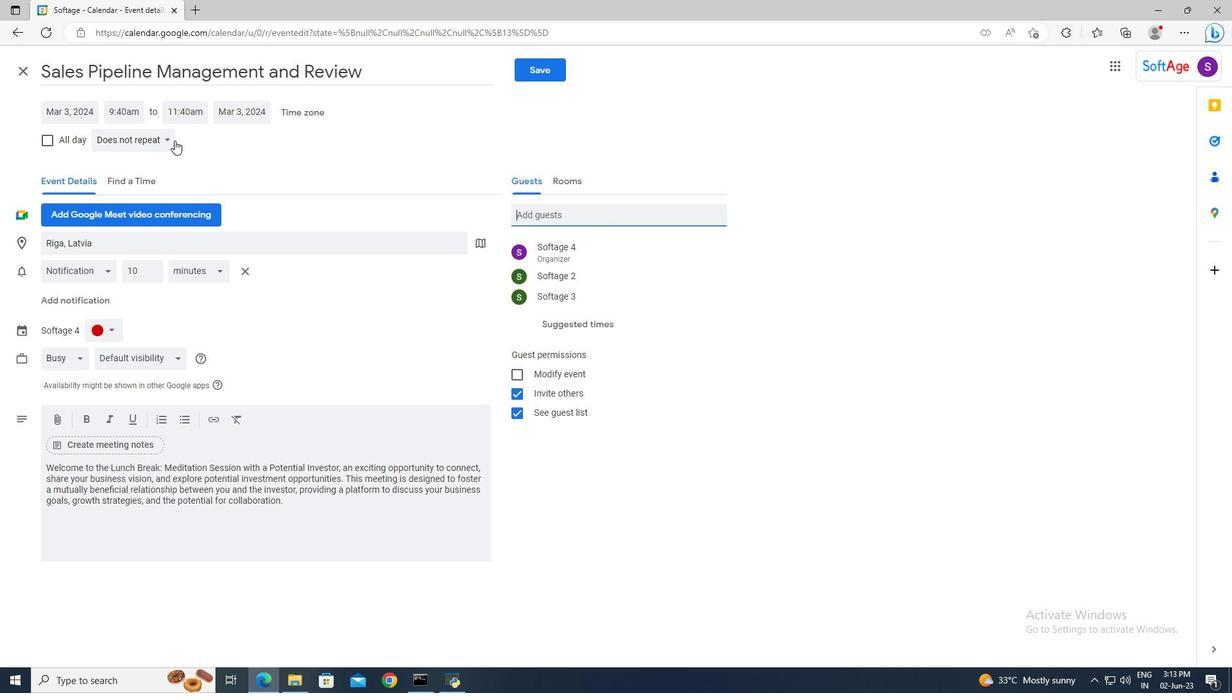 
Action: Mouse pressed left at (166, 138)
Screenshot: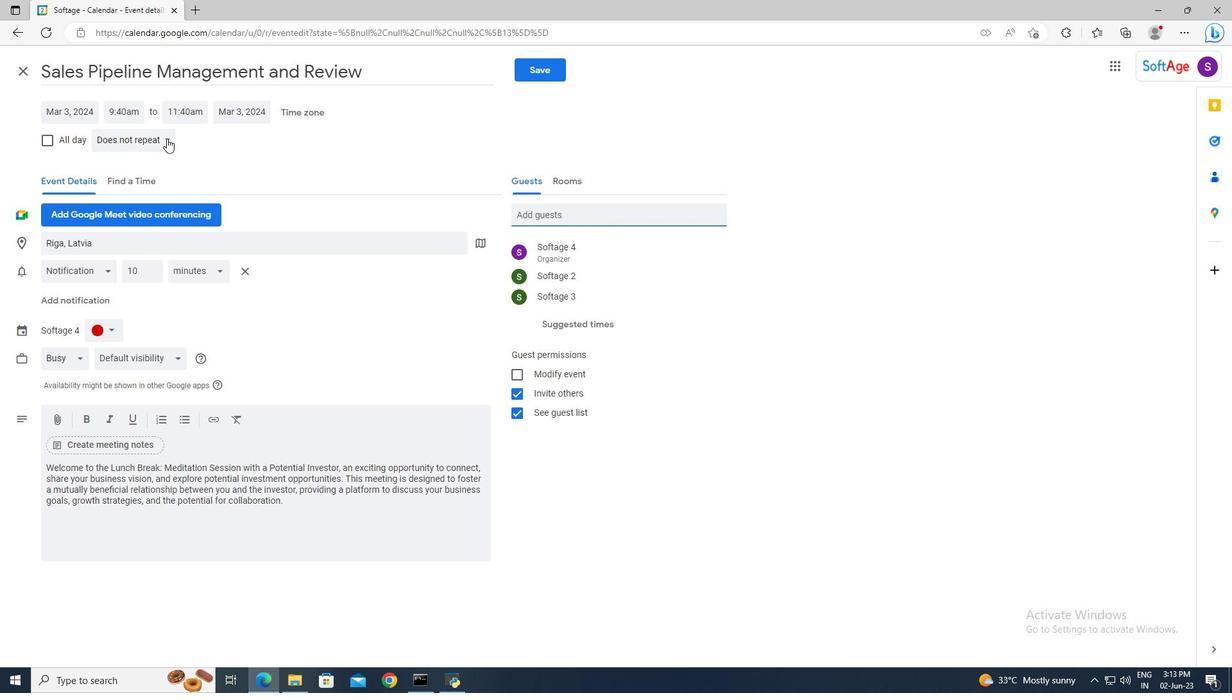 
Action: Mouse moved to (166, 164)
Screenshot: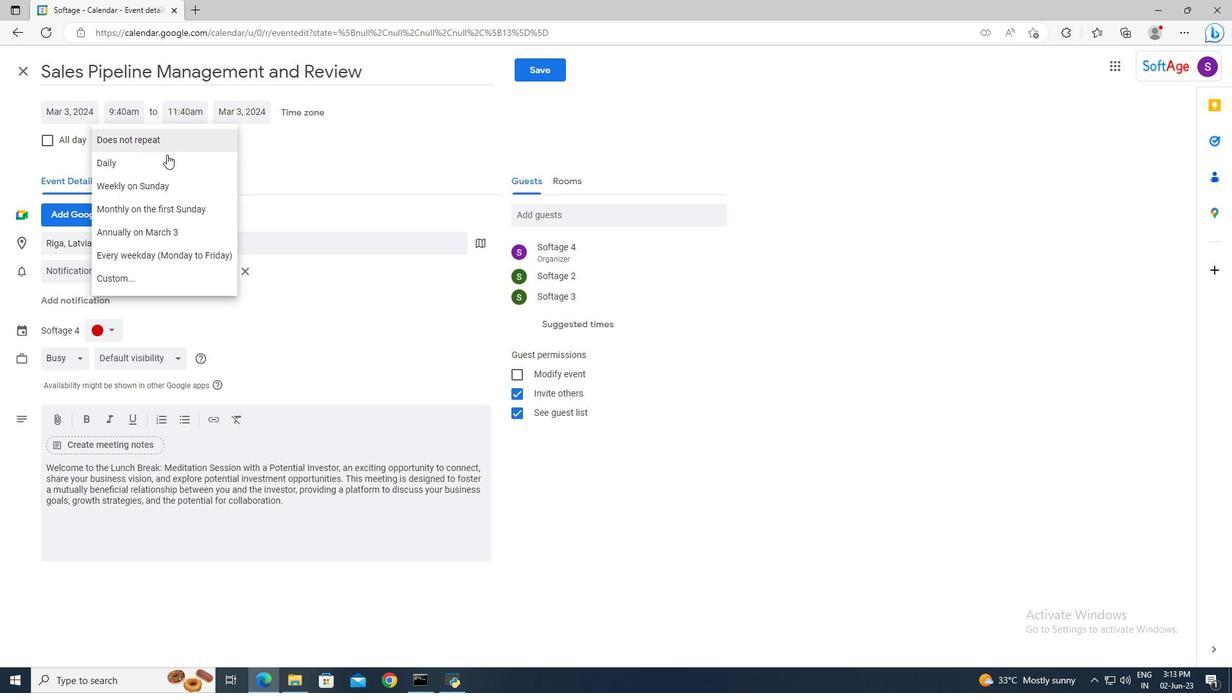 
Action: Mouse pressed left at (166, 164)
Screenshot: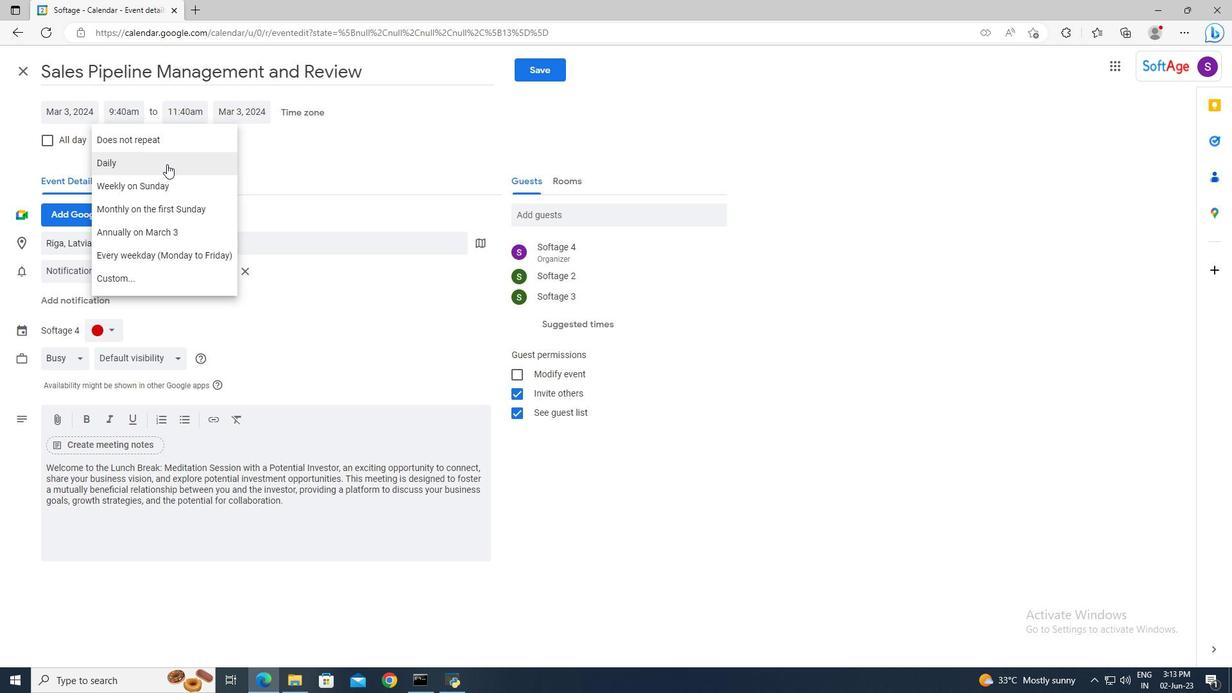 
Action: Mouse moved to (536, 75)
Screenshot: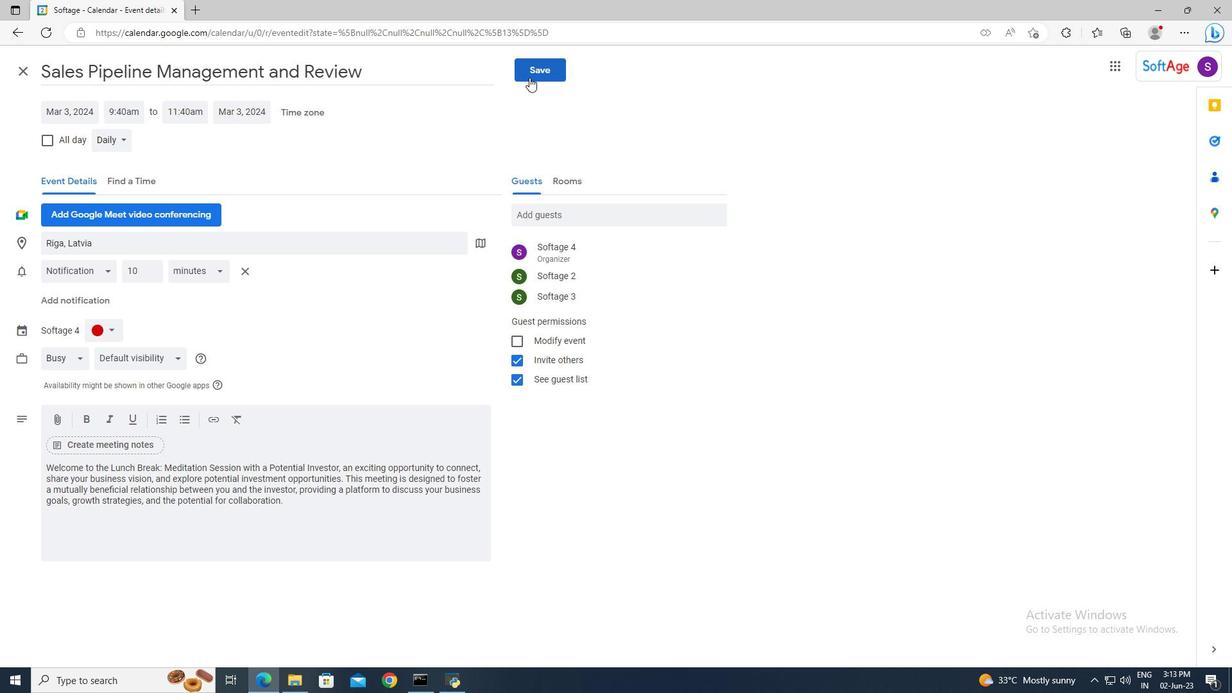 
Action: Mouse pressed left at (536, 75)
Screenshot: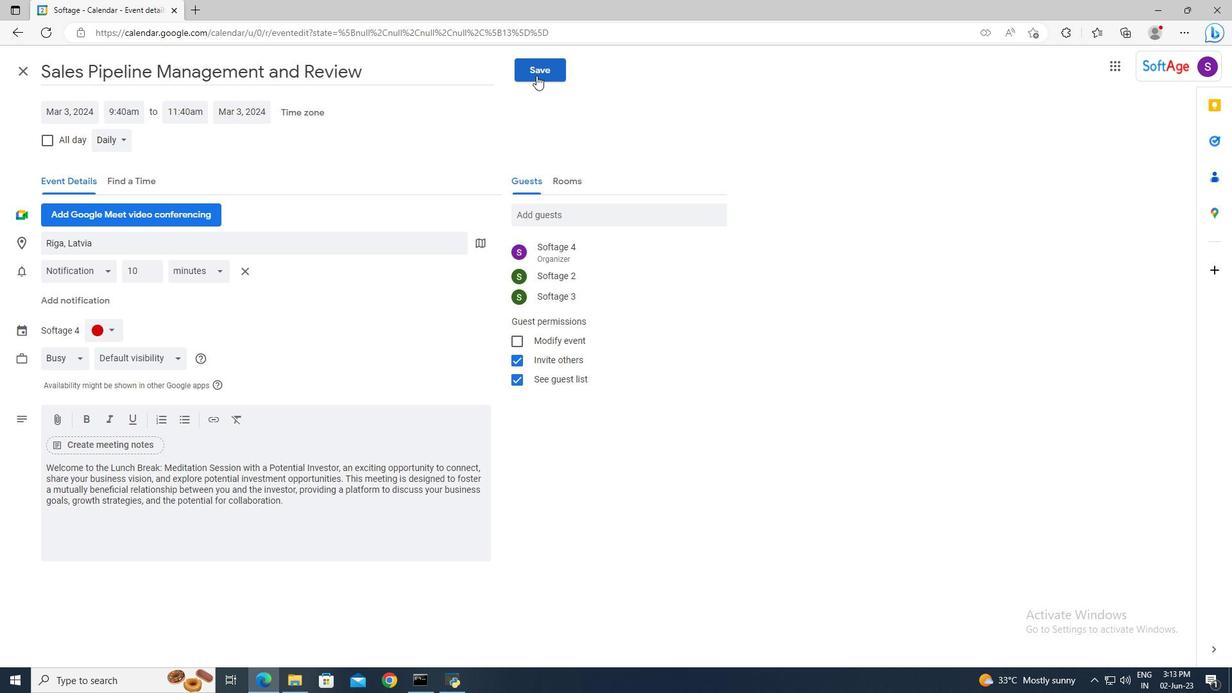 
Action: Mouse moved to (735, 381)
Screenshot: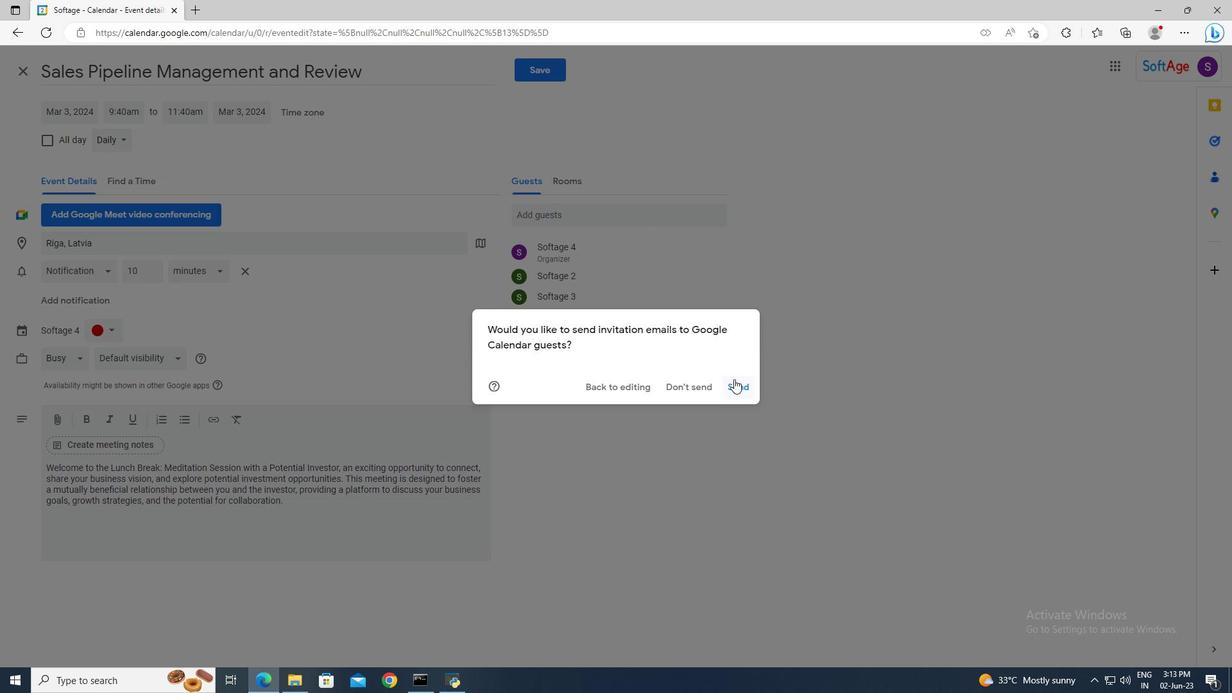 
Action: Mouse pressed left at (735, 381)
Screenshot: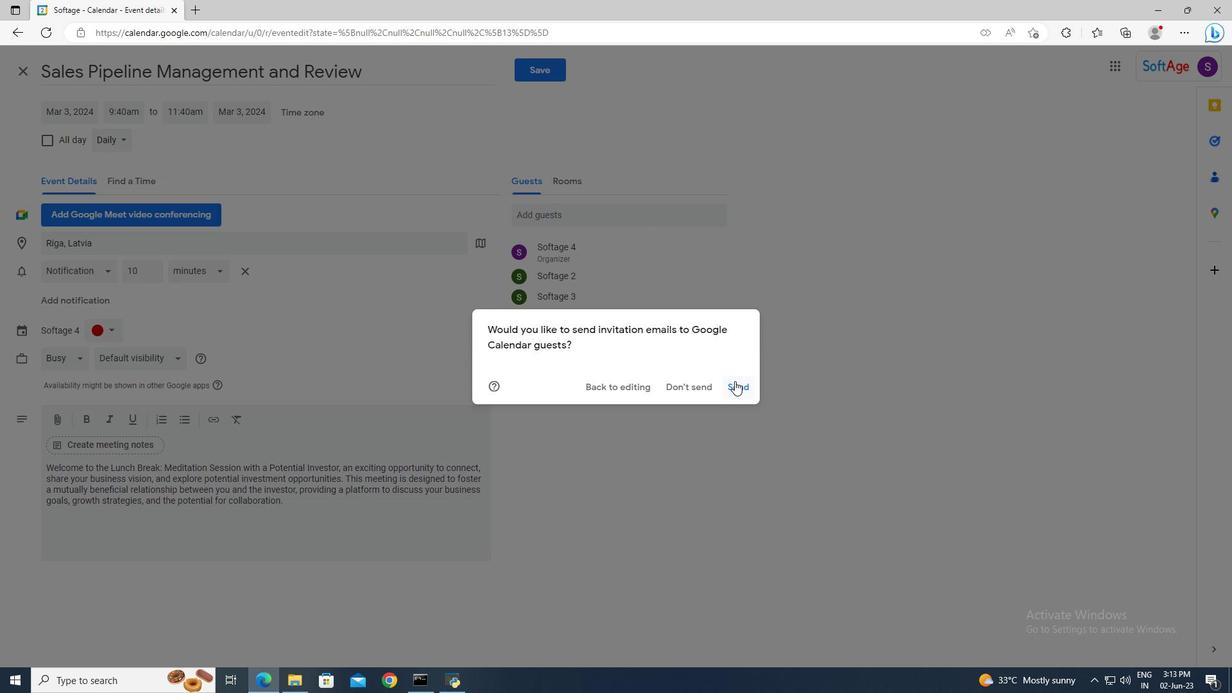 
